 Task: Select the West Africa Time as time zone for the schedule.
Action: Mouse moved to (445, 204)
Screenshot: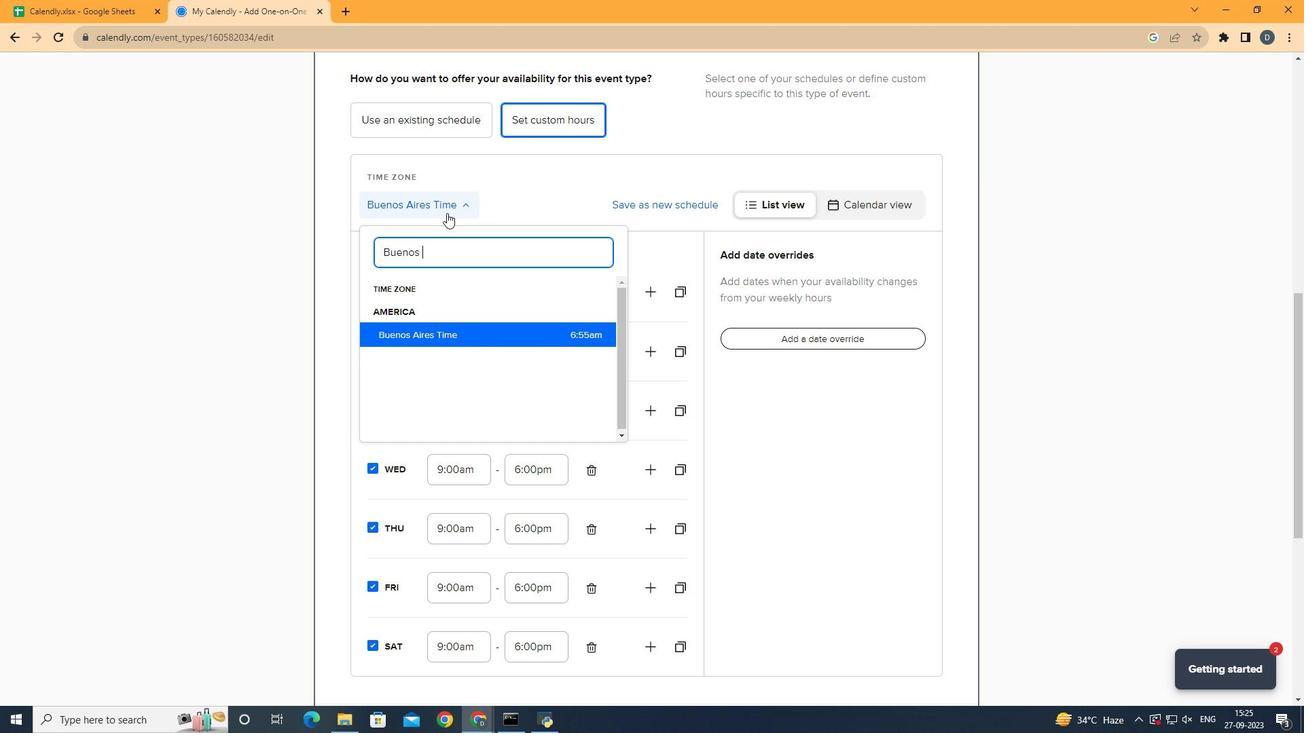
Action: Mouse pressed left at (445, 204)
Screenshot: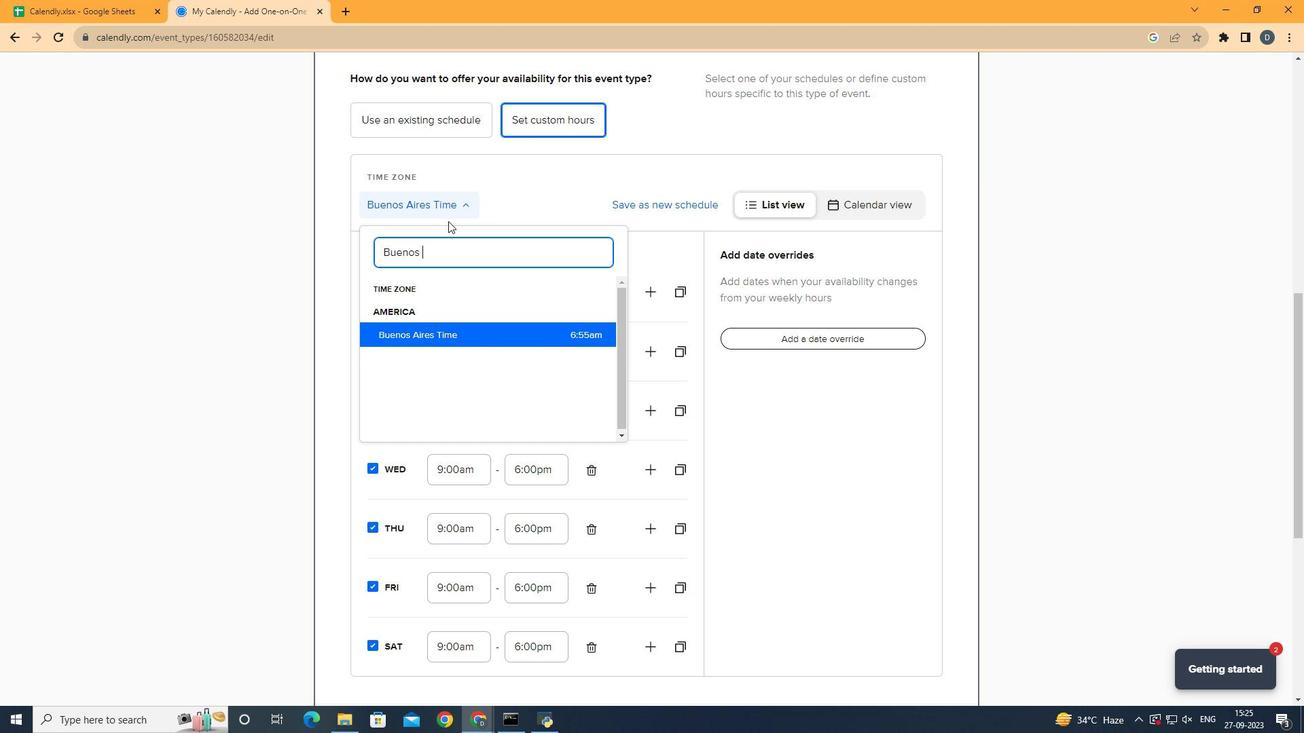
Action: Mouse moved to (453, 247)
Screenshot: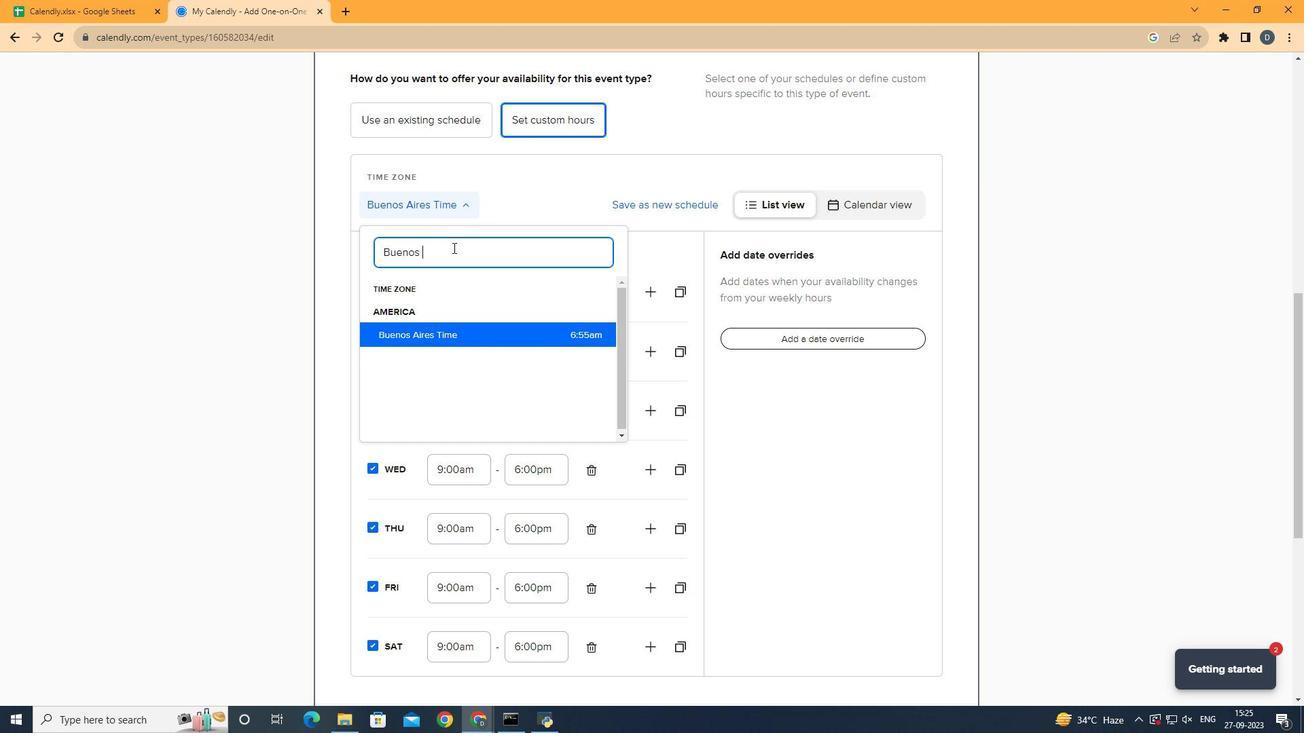 
Action: Mouse pressed left at (453, 247)
Screenshot: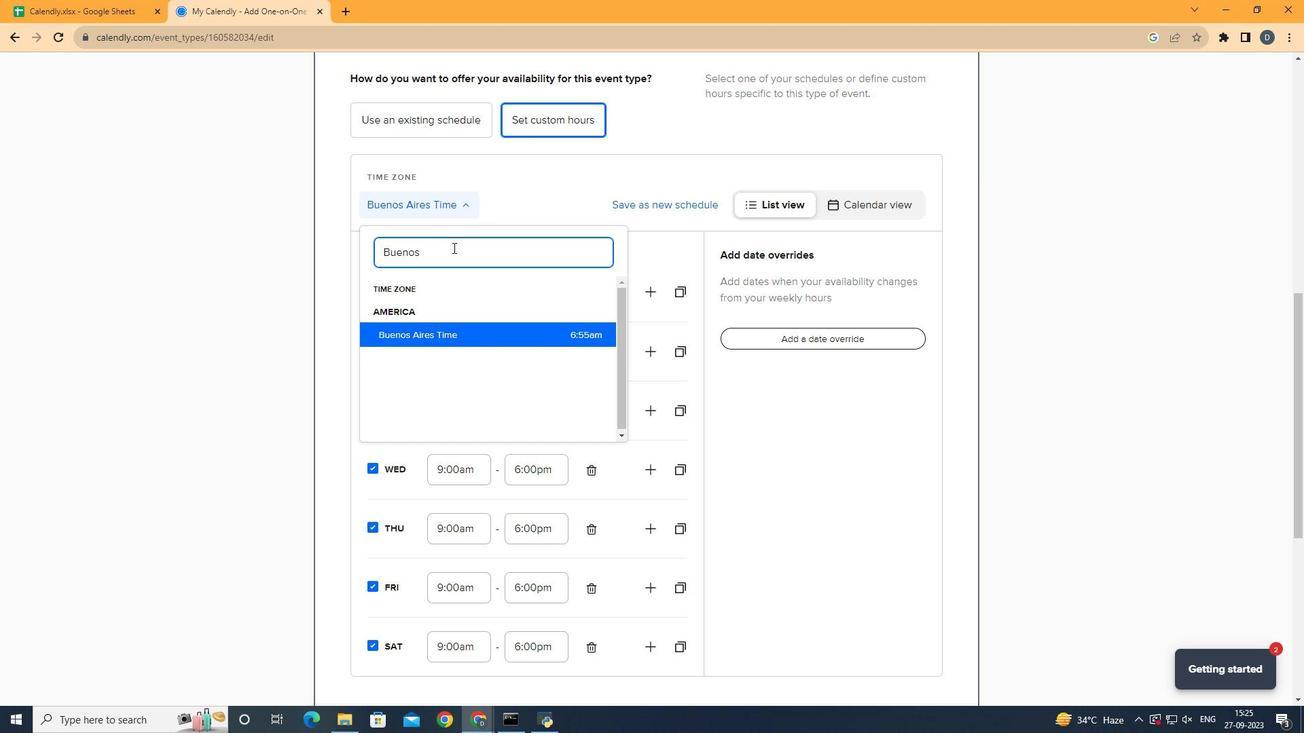 
Action: Key pressed <Key.backspace><Key.backspace><Key.backspace><Key.backspace><Key.backspace><Key.backspace><Key.backspace><Key.backspace><Key.backspace><Key.backspace><Key.backspace><Key.backspace><Key.backspace><Key.backspace><Key.backspace><Key.backspace><Key.backspace><Key.backspace><Key.backspace><Key.backspace><Key.backspace><Key.backspace><Key.backspace><Key.backspace><Key.backspace><Key.backspace><Key.backspace><Key.shift><Key.shift><Key.shift><Key.shift><Key.shift><Key.shift><Key.shift><Key.shift>West<Key.space>
Screenshot: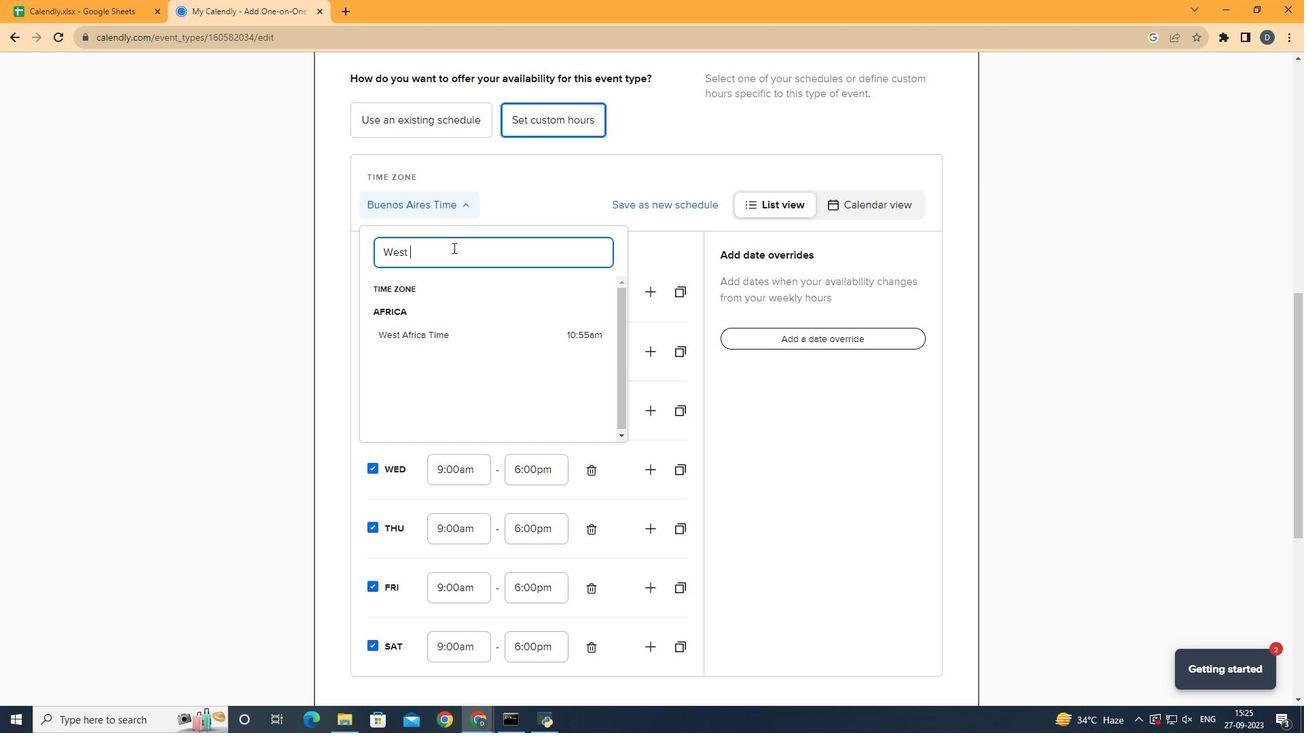 
Action: Mouse moved to (468, 333)
Screenshot: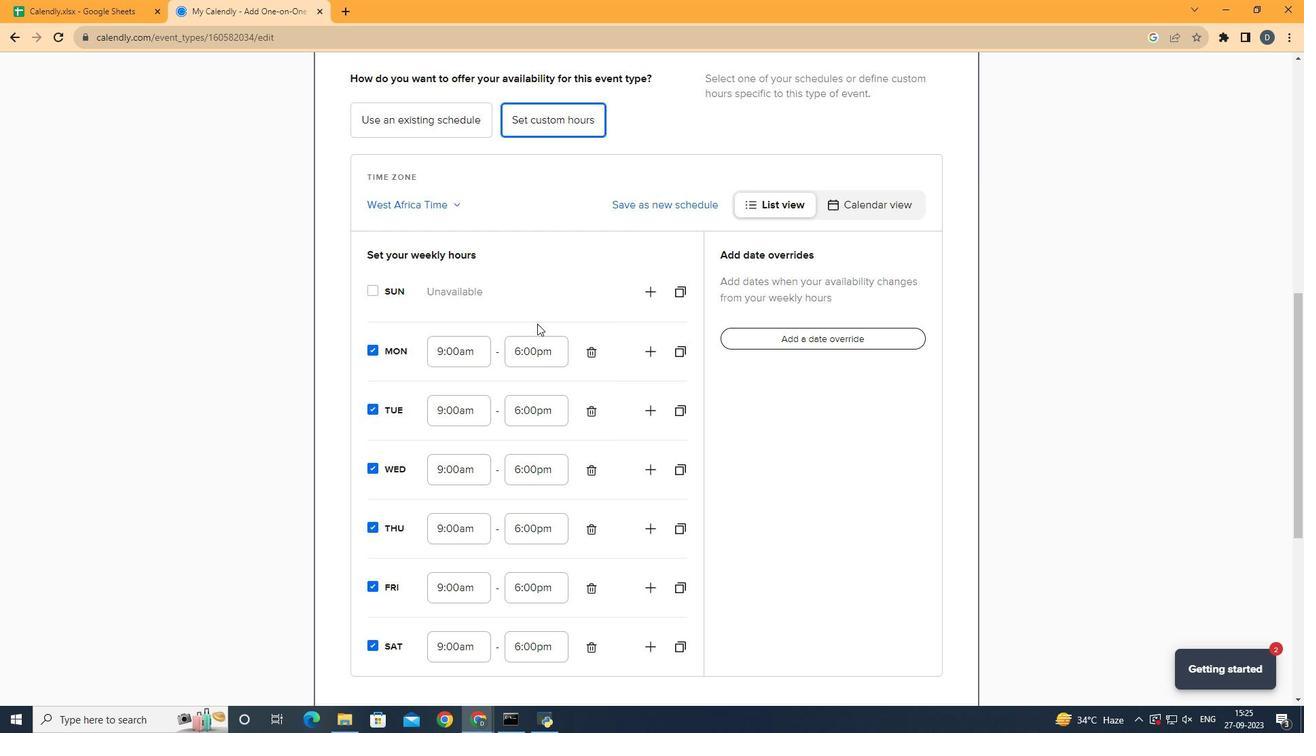 
Action: Mouse pressed left at (468, 333)
Screenshot: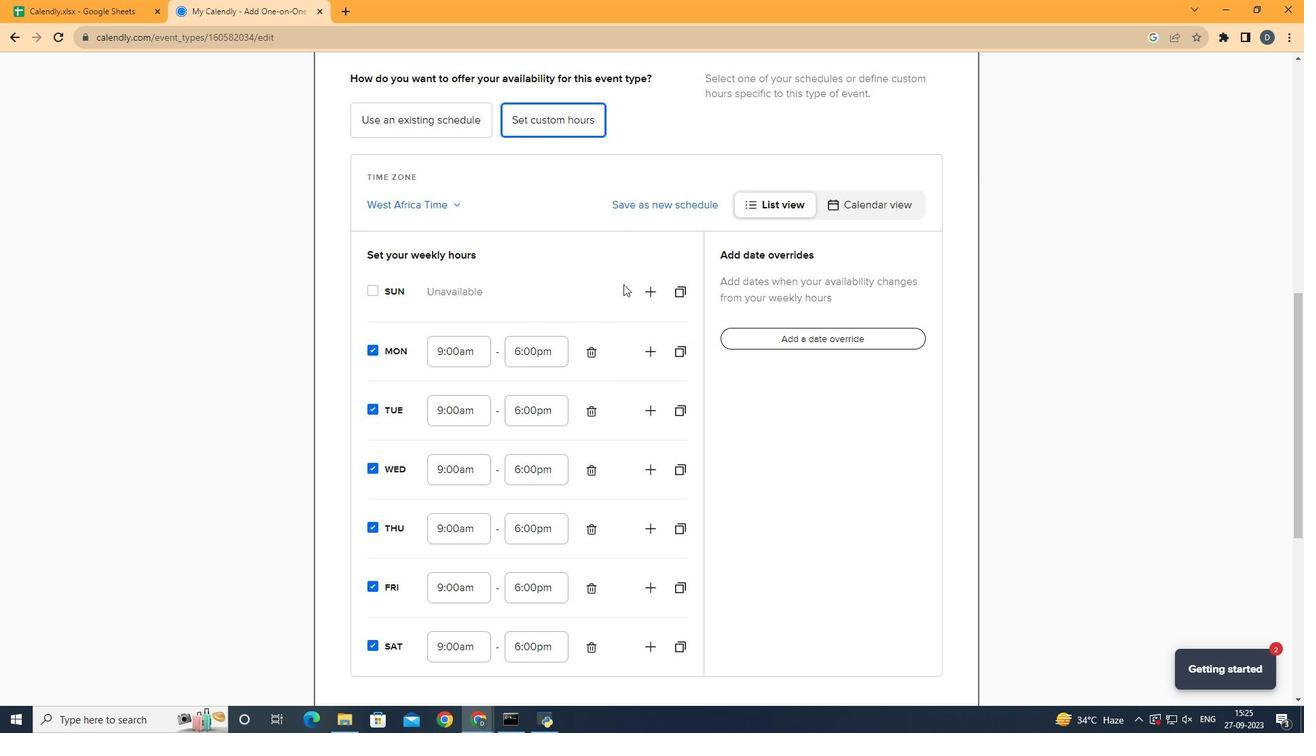 
Action: Mouse moved to (623, 284)
Screenshot: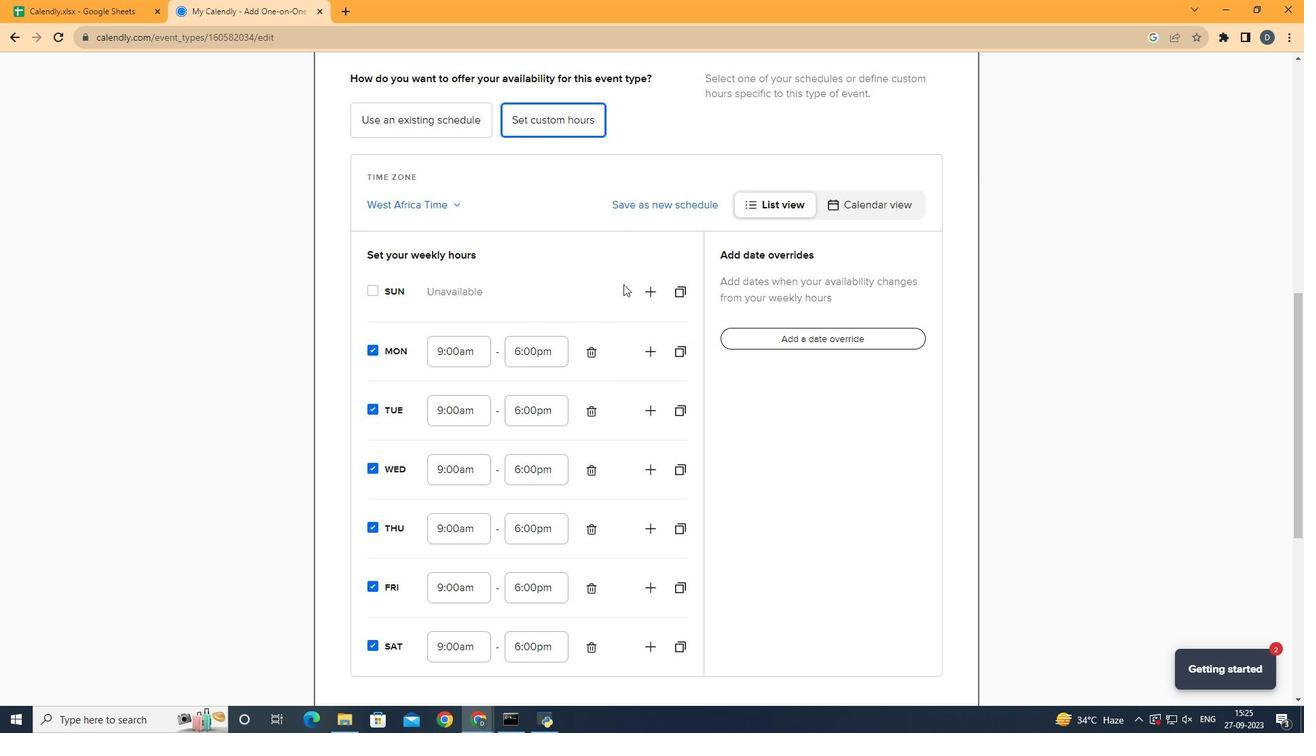 
